 Task: Open Card Card0000000101 in Board Board0000000026 in Workspace WS0000000009 in Trello. Add Member Email0000000033 to Card Card0000000101 in Board Board0000000026 in Workspace WS0000000009 in Trello. Add Purple Label titled Label0000000101 to Card Card0000000101 in Board Board0000000026 in Workspace WS0000000009 in Trello. Add Checklist CL0000000101 to Card Card0000000101 in Board Board0000000026 in Workspace WS0000000009 in Trello. Add Dates with Start Date as Aug 01 2023 and Due Date as Aug 31 2023 to Card Card0000000101 in Board Board0000000026 in Workspace WS0000000009 in Trello
Action: Mouse moved to (375, 370)
Screenshot: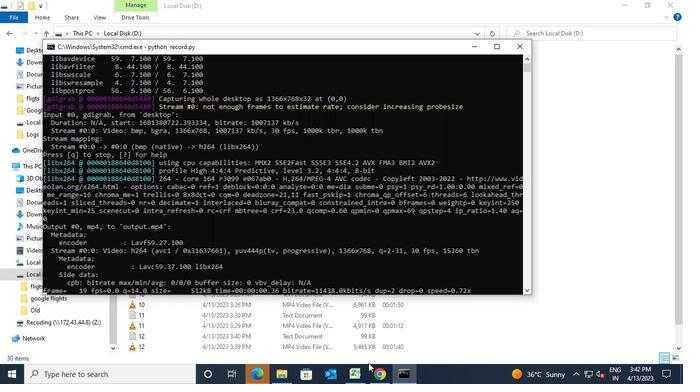 
Action: Mouse pressed left at (375, 370)
Screenshot: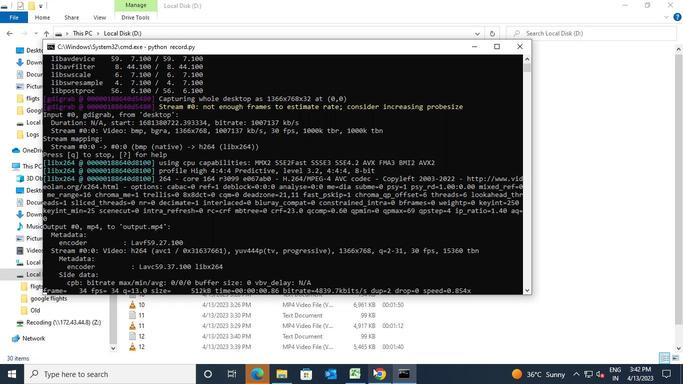 
Action: Mouse moved to (257, 205)
Screenshot: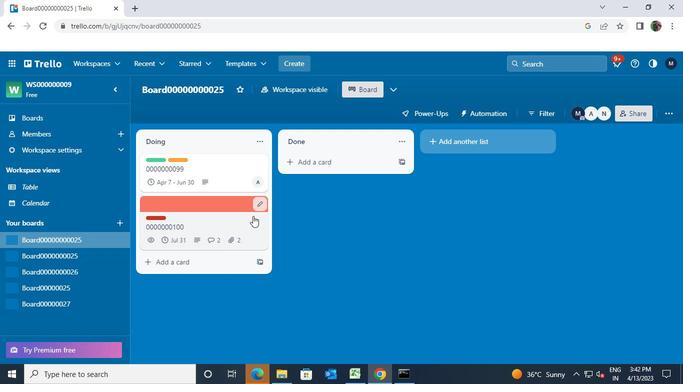 
Action: Mouse pressed left at (257, 205)
Screenshot: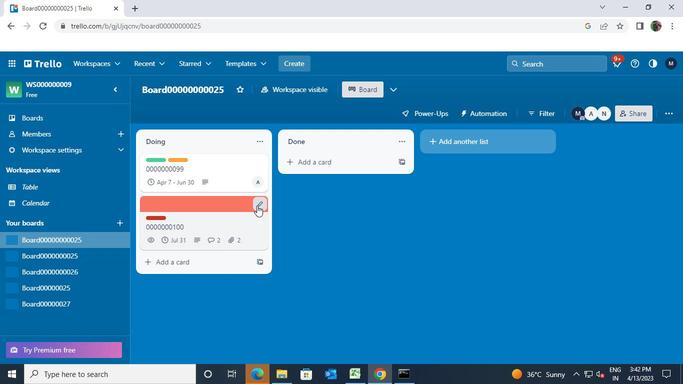 
Action: Mouse moved to (289, 204)
Screenshot: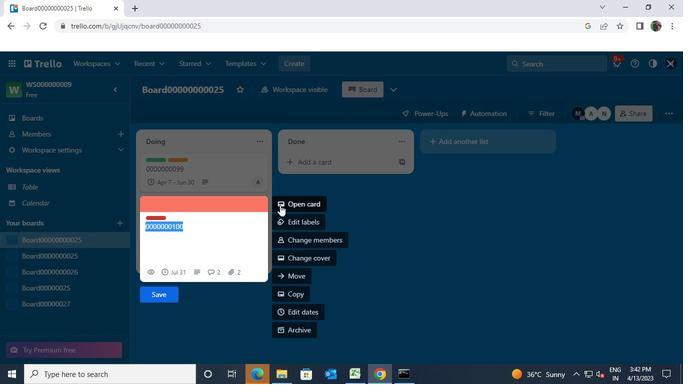 
Action: Mouse pressed left at (289, 204)
Screenshot: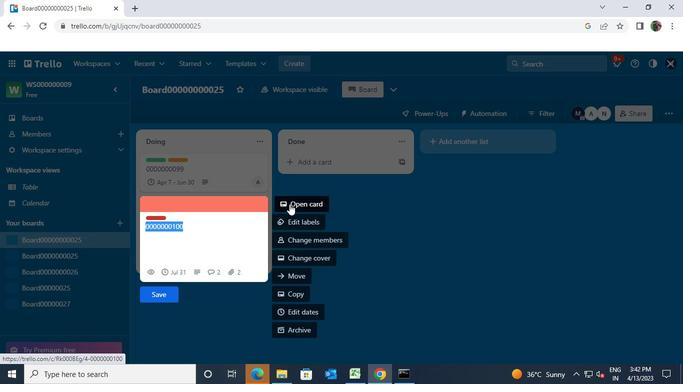 
Action: Mouse moved to (466, 238)
Screenshot: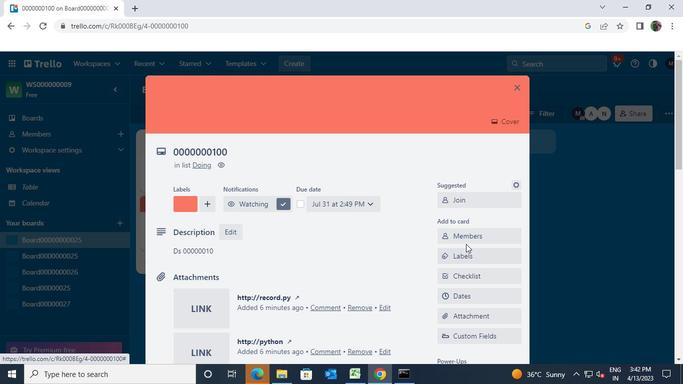 
Action: Mouse pressed left at (466, 238)
Screenshot: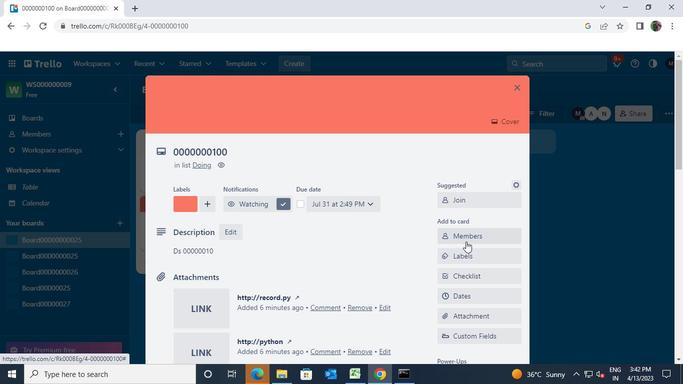 
Action: Mouse moved to (482, 105)
Screenshot: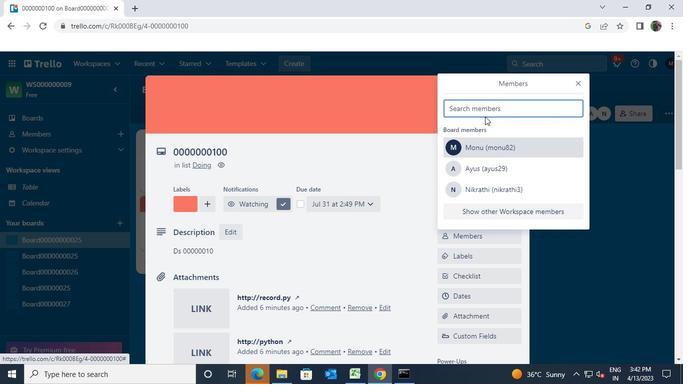 
Action: Mouse pressed left at (482, 105)
Screenshot: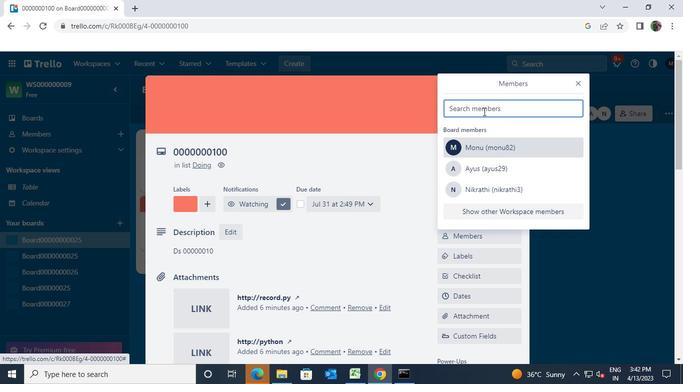 
Action: Mouse moved to (481, 105)
Screenshot: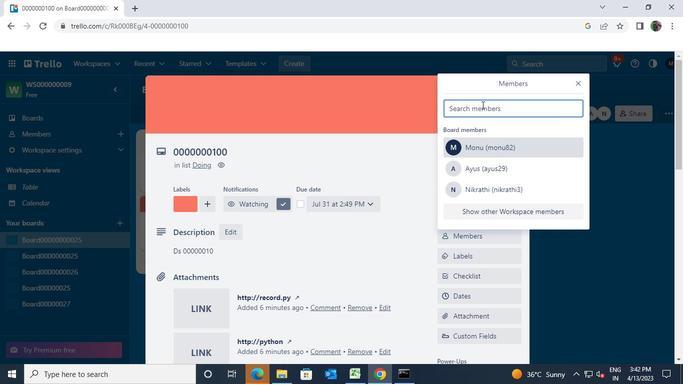 
Action: Keyboard v
Screenshot: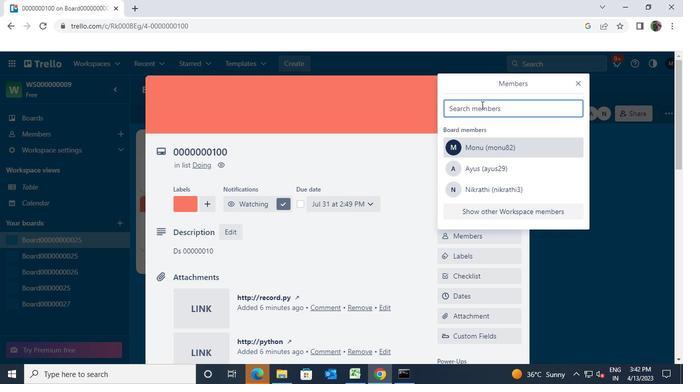 
Action: Keyboard i
Screenshot: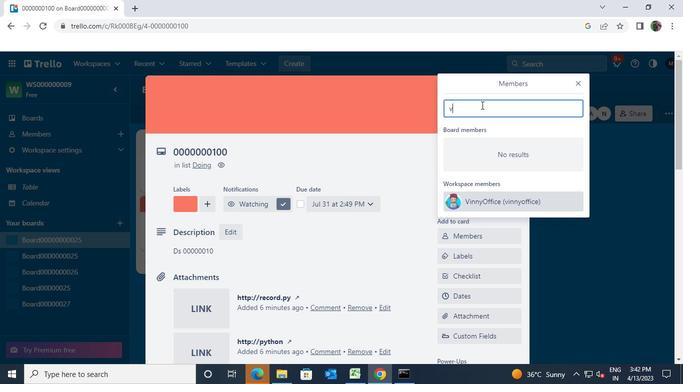 
Action: Keyboard n
Screenshot: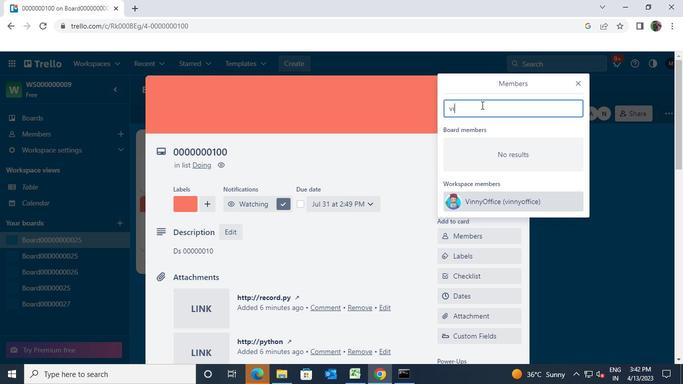 
Action: Keyboard n
Screenshot: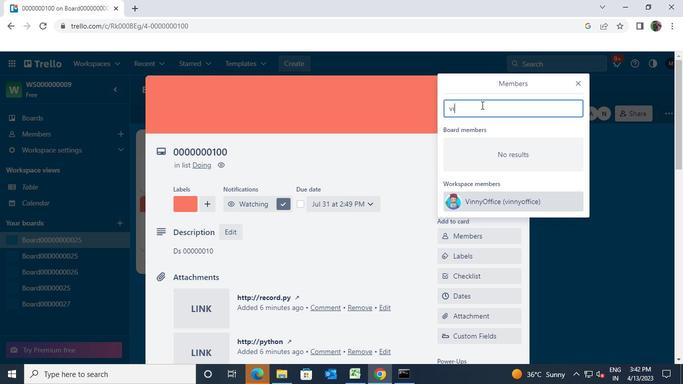 
Action: Keyboard y
Screenshot: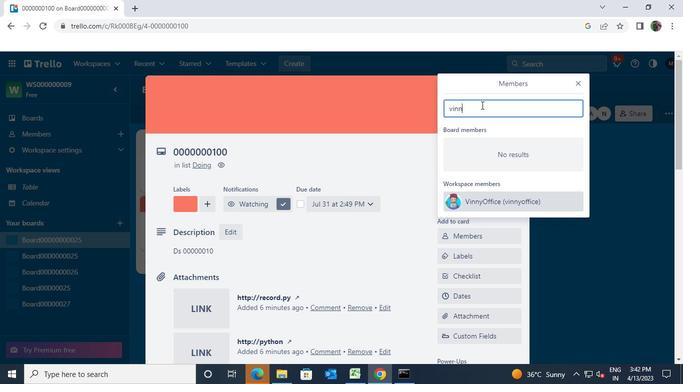 
Action: Keyboard o
Screenshot: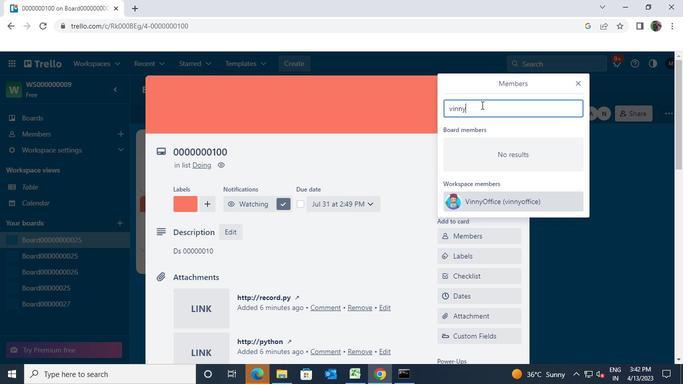 
Action: Keyboard f
Screenshot: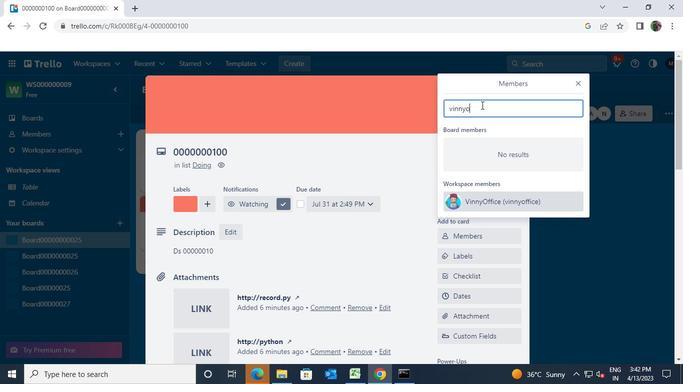 
Action: Keyboard f
Screenshot: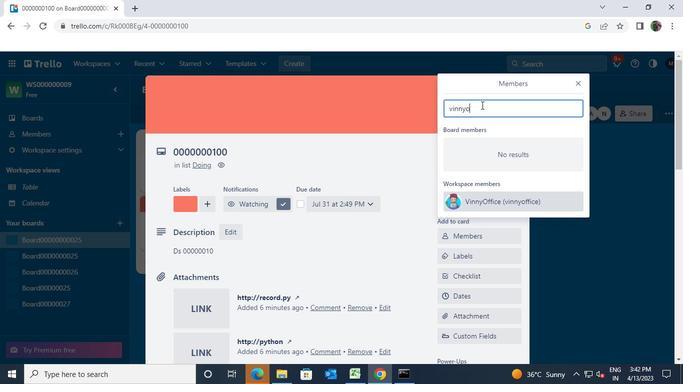 
Action: Keyboard i
Screenshot: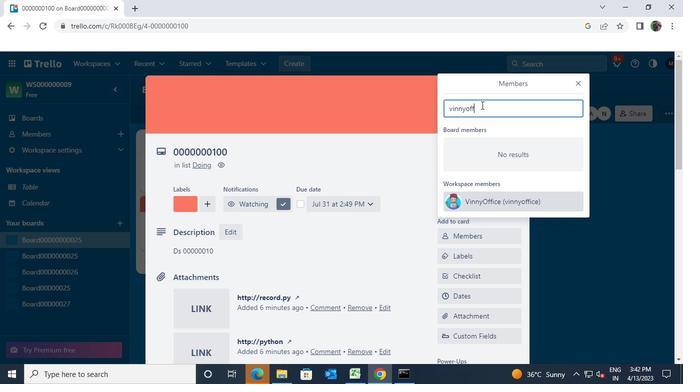 
Action: Keyboard c
Screenshot: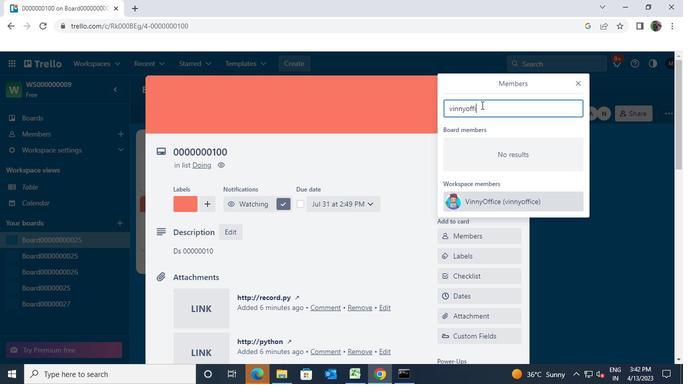
Action: Keyboard e
Screenshot: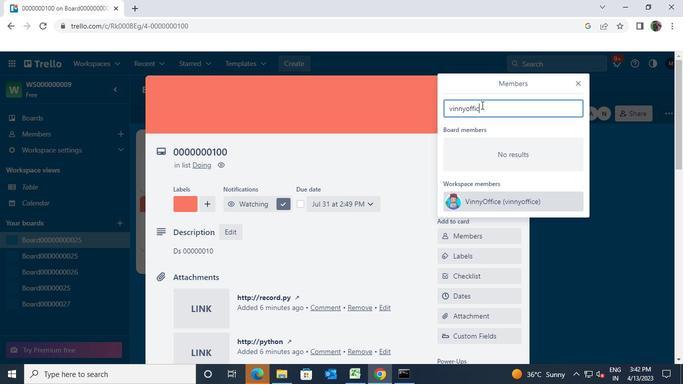
Action: Keyboard <98>
Screenshot: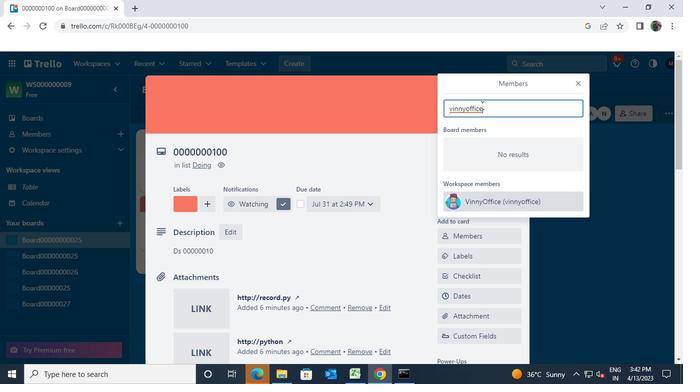 
Action: Keyboard Key.shift
Screenshot: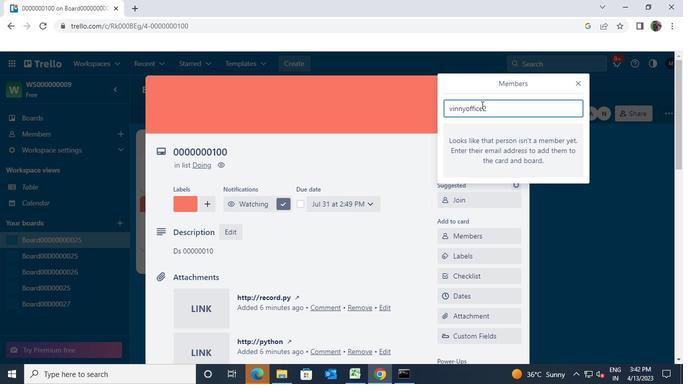 
Action: Keyboard @
Screenshot: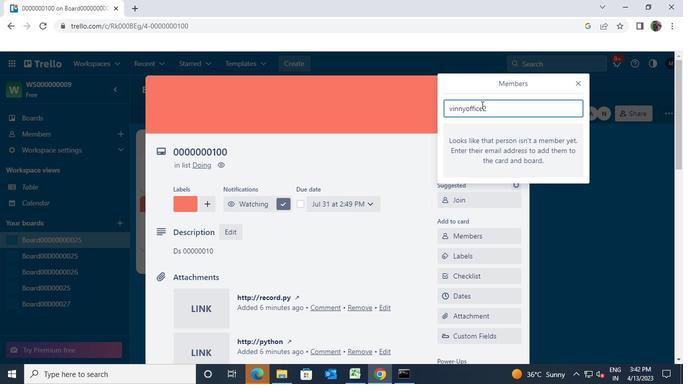 
Action: Keyboard g
Screenshot: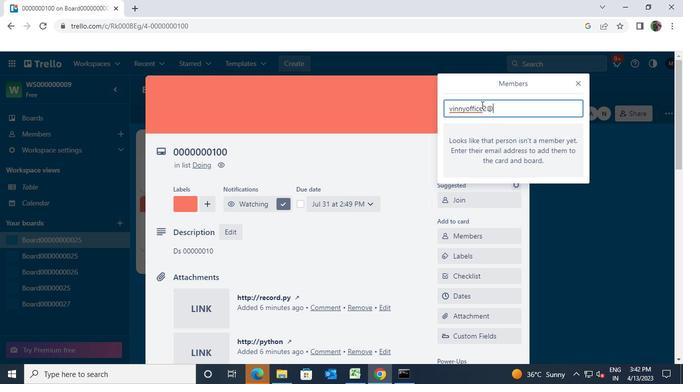 
Action: Keyboard m
Screenshot: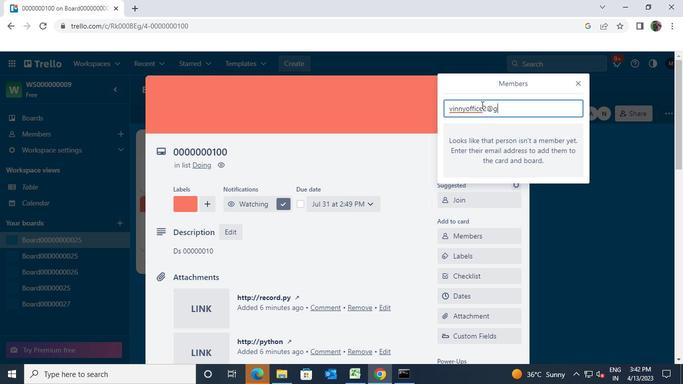 
Action: Keyboard a
Screenshot: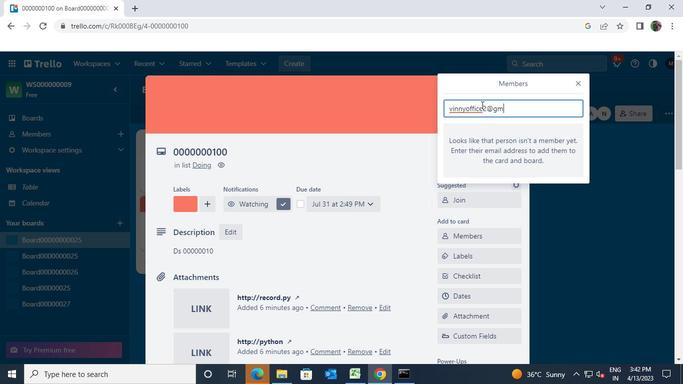 
Action: Keyboard i
Screenshot: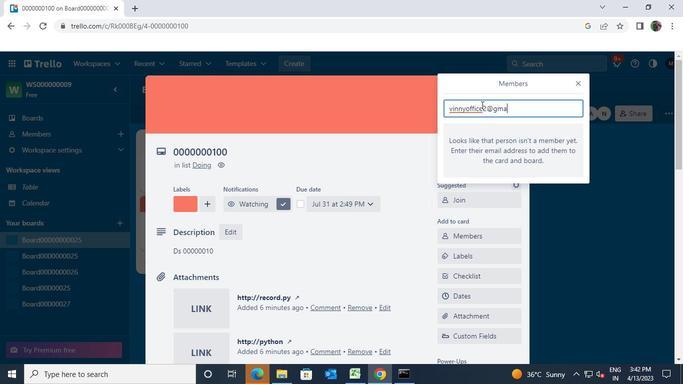
Action: Keyboard l
Screenshot: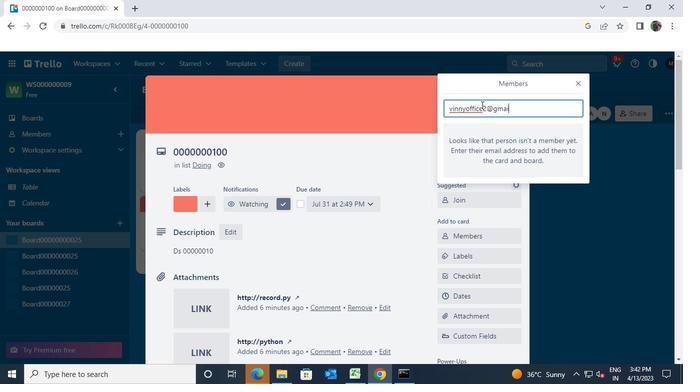 
Action: Keyboard .
Screenshot: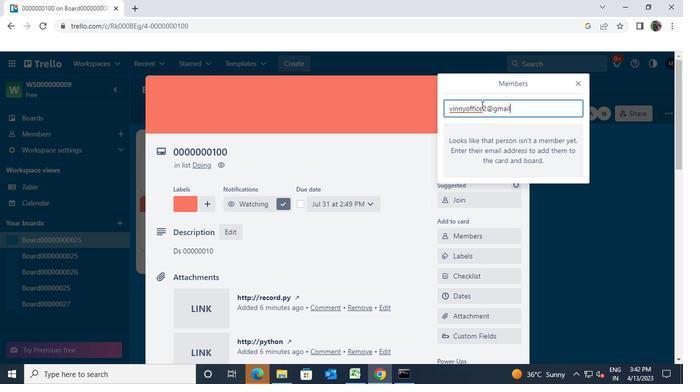 
Action: Keyboard c
Screenshot: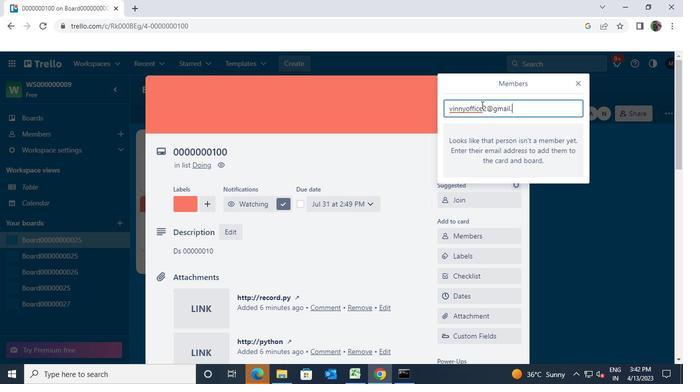 
Action: Keyboard o
Screenshot: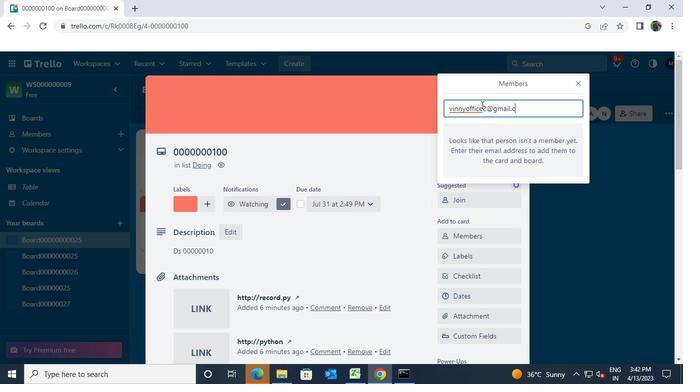 
Action: Keyboard m
Screenshot: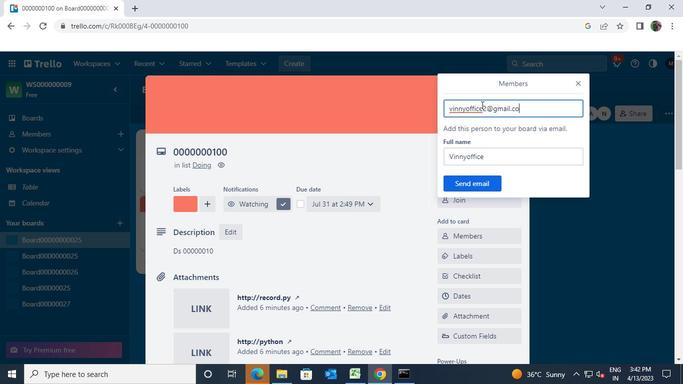 
Action: Mouse moved to (489, 183)
Screenshot: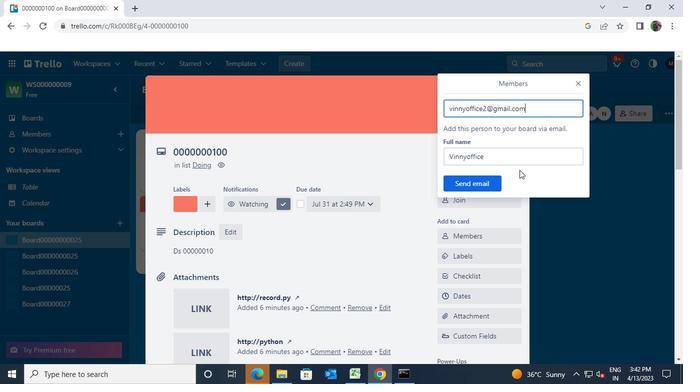 
Action: Mouse pressed left at (489, 183)
Screenshot: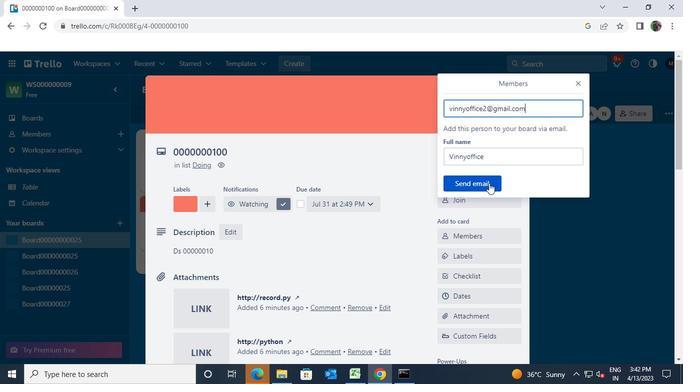 
Action: Mouse moved to (513, 90)
Screenshot: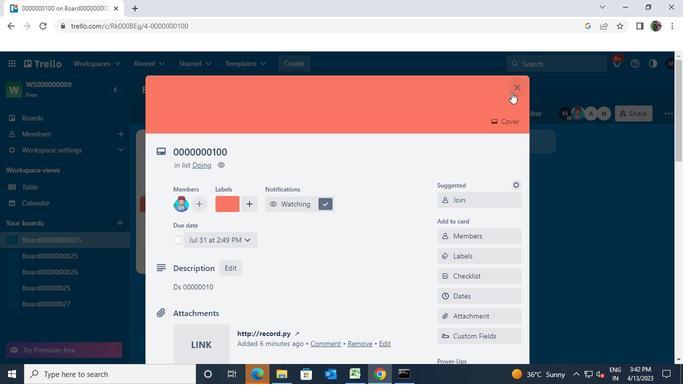 
Action: Mouse pressed left at (513, 90)
Screenshot: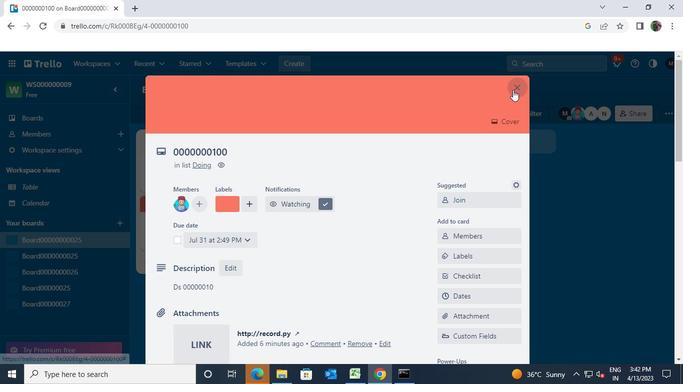 
Action: Mouse moved to (258, 203)
Screenshot: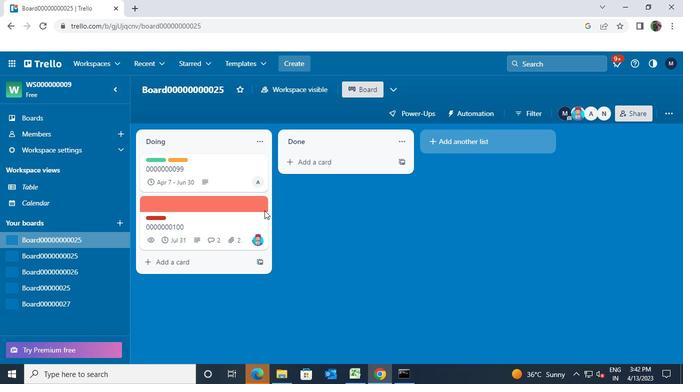 
Action: Mouse pressed left at (258, 203)
Screenshot: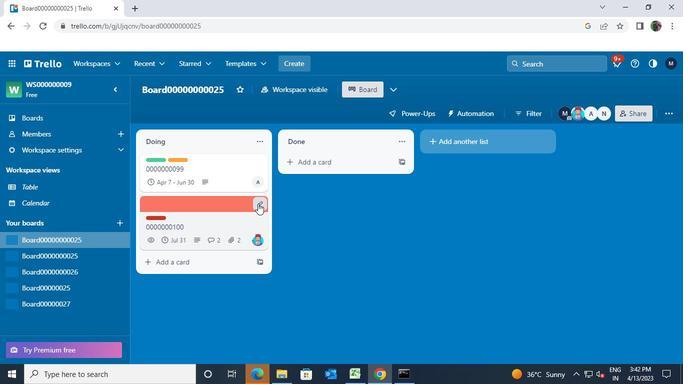
Action: Mouse moved to (304, 224)
Screenshot: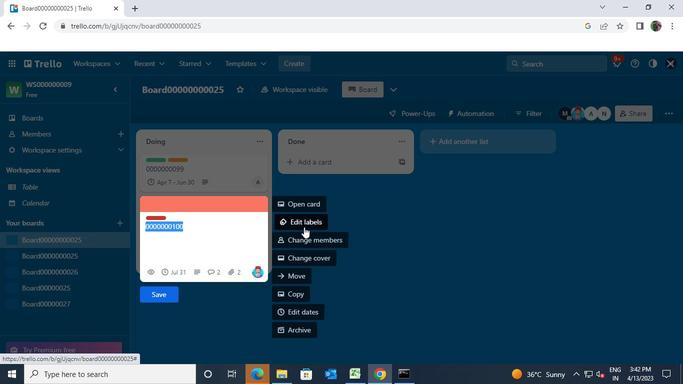 
Action: Mouse pressed left at (304, 224)
Screenshot: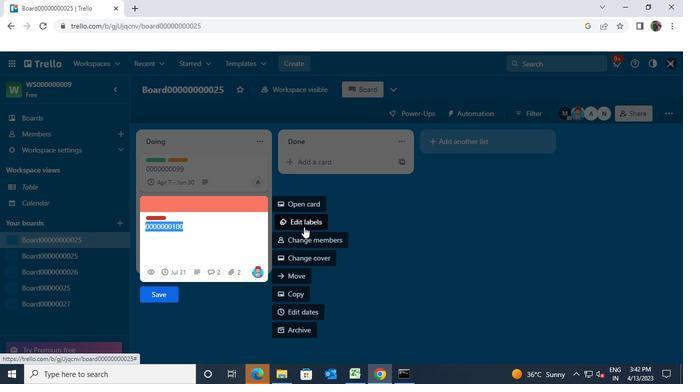 
Action: Mouse moved to (359, 281)
Screenshot: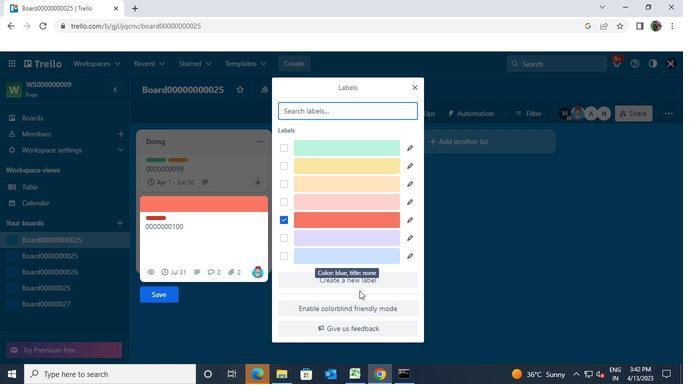
Action: Mouse pressed left at (359, 281)
Screenshot: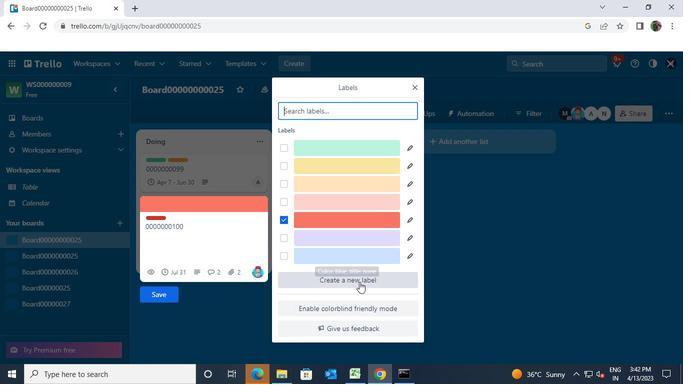 
Action: Mouse moved to (292, 236)
Screenshot: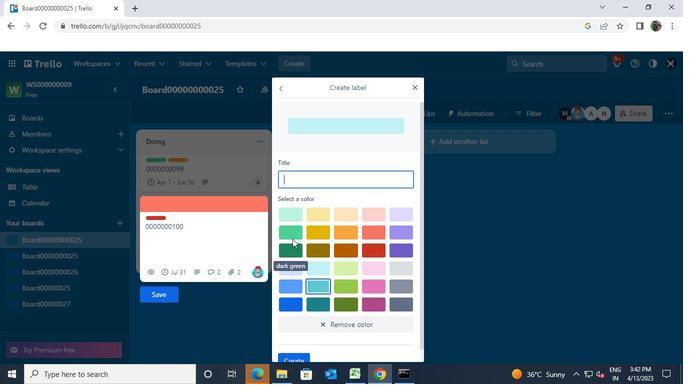 
Action: Mouse pressed left at (292, 236)
Screenshot: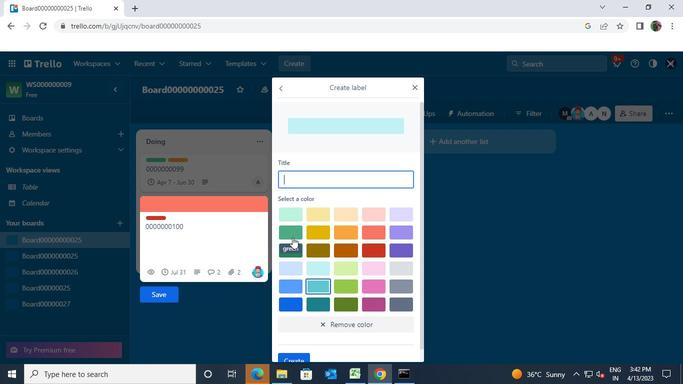 
Action: Mouse moved to (297, 342)
Screenshot: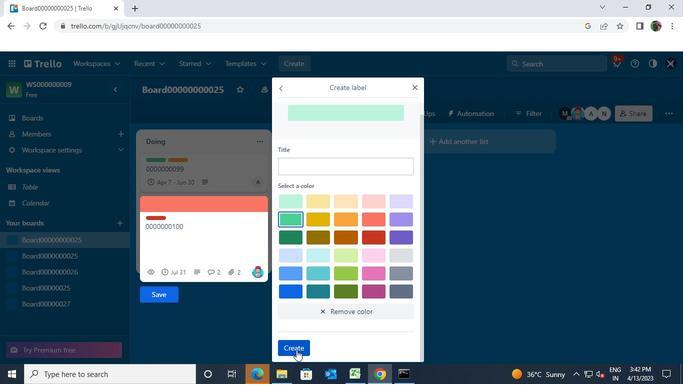 
Action: Mouse pressed left at (297, 342)
Screenshot: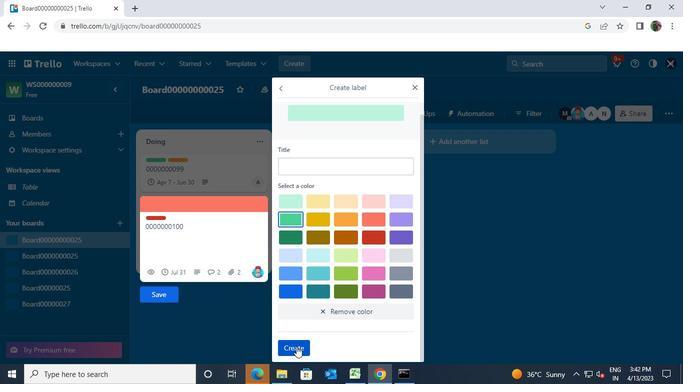 
Action: Mouse moved to (170, 295)
Screenshot: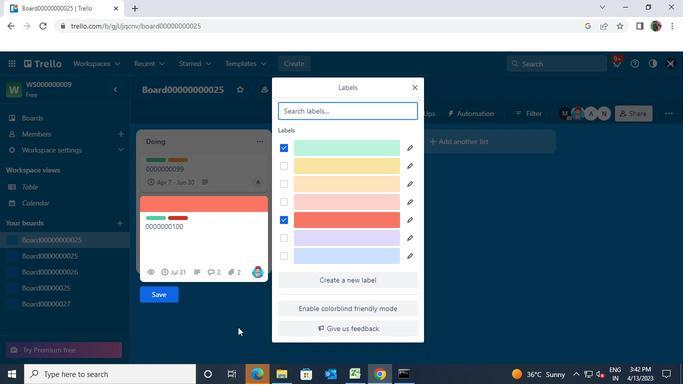 
Action: Mouse pressed left at (170, 295)
Screenshot: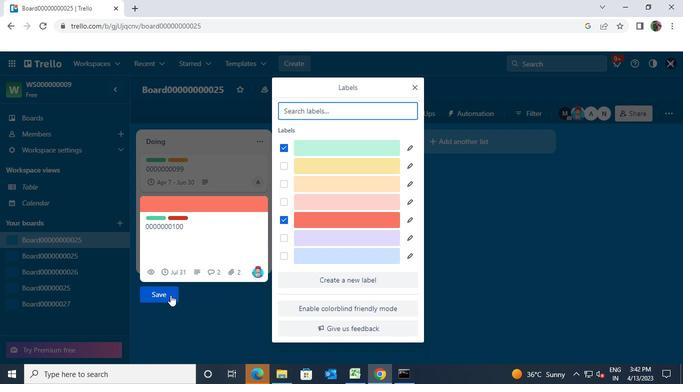 
Action: Mouse moved to (260, 207)
Screenshot: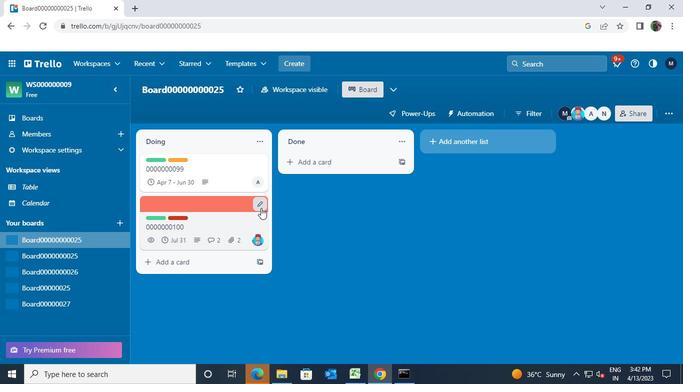 
Action: Mouse pressed left at (260, 207)
Screenshot: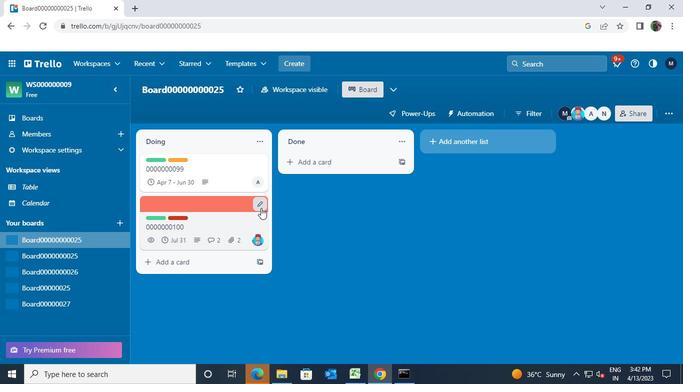 
Action: Mouse moved to (312, 207)
Screenshot: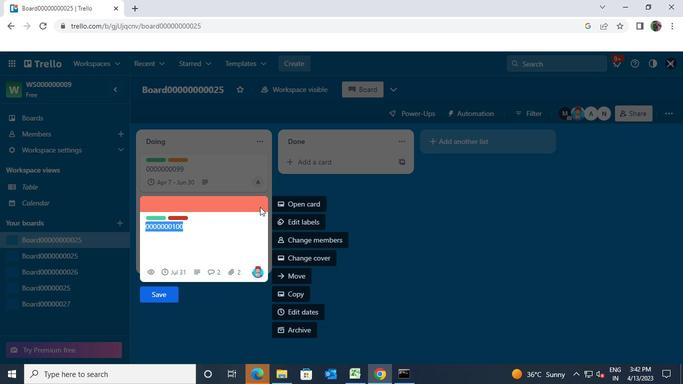 
Action: Mouse pressed left at (312, 207)
Screenshot: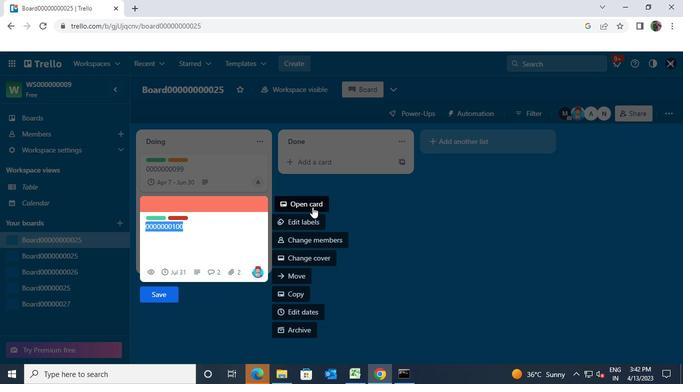 
Action: Mouse moved to (469, 277)
Screenshot: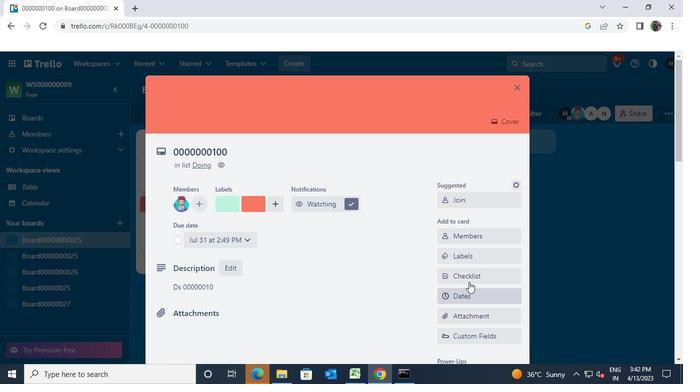 
Action: Mouse pressed left at (469, 277)
Screenshot: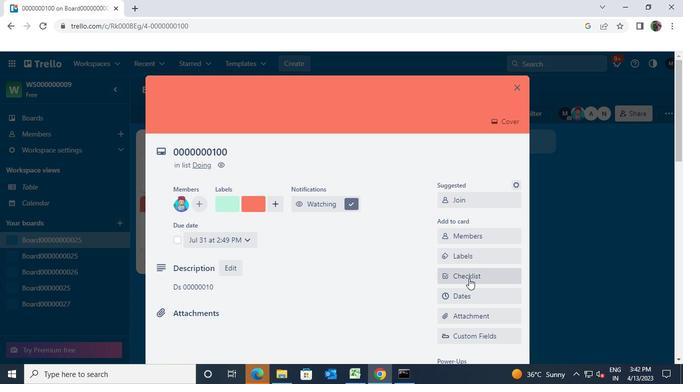 
Action: Keyboard Key.shift
Screenshot: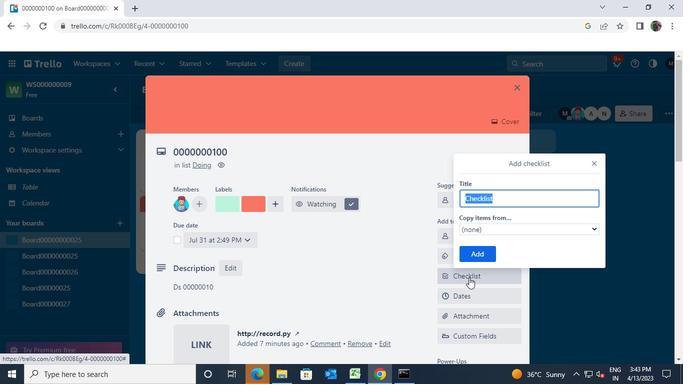 
Action: Keyboard C
Screenshot: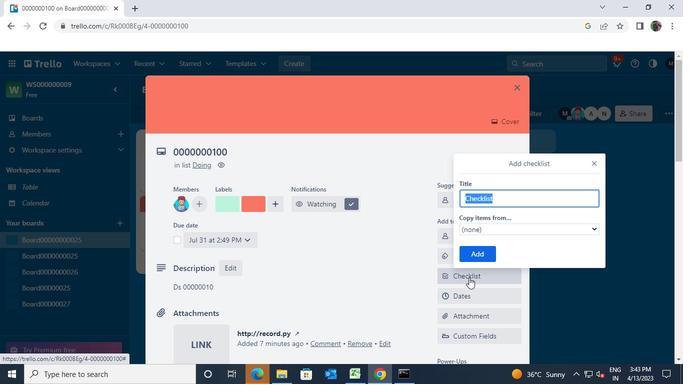 
Action: Keyboard l
Screenshot: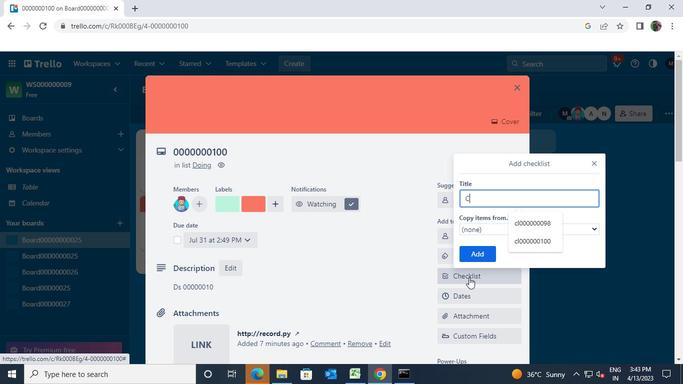 
Action: Keyboard <96>
Screenshot: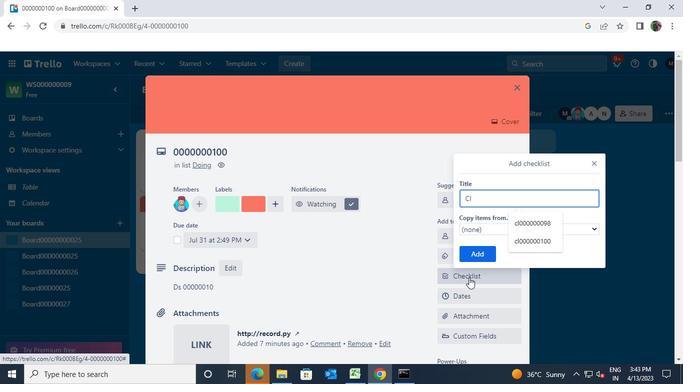
Action: Keyboard <96>
Screenshot: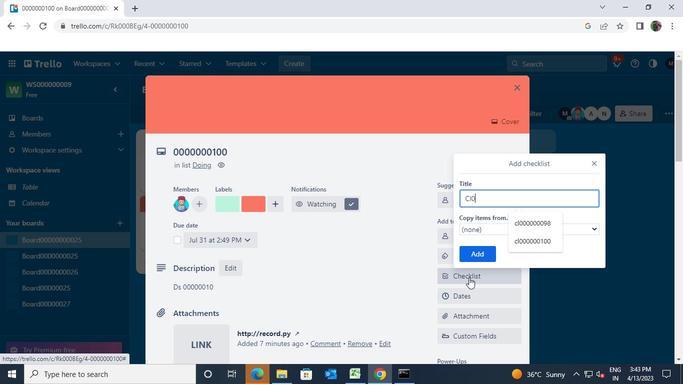 
Action: Keyboard <96>
Screenshot: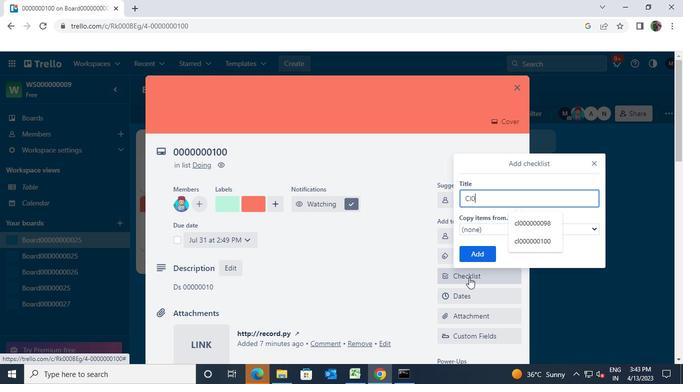 
Action: Keyboard <96>
Screenshot: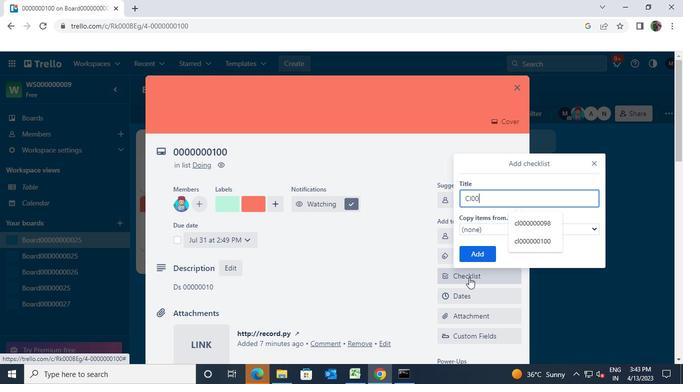 
Action: Keyboard <96>
Screenshot: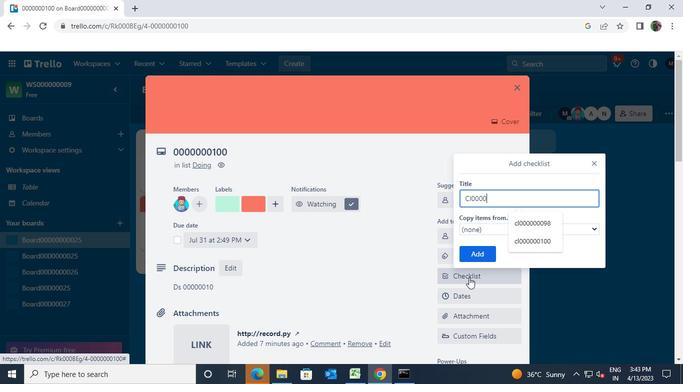 
Action: Keyboard <96>
Screenshot: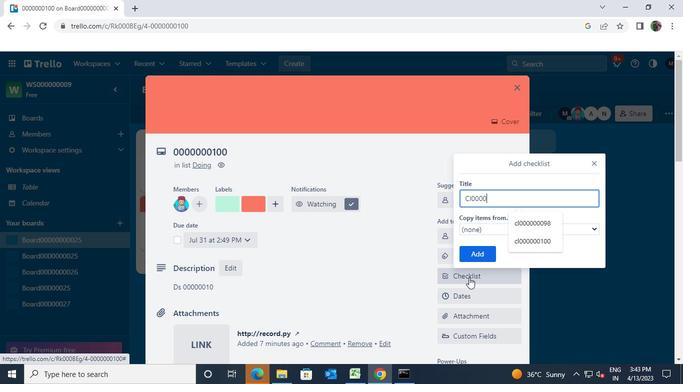 
Action: Keyboard <96>
Screenshot: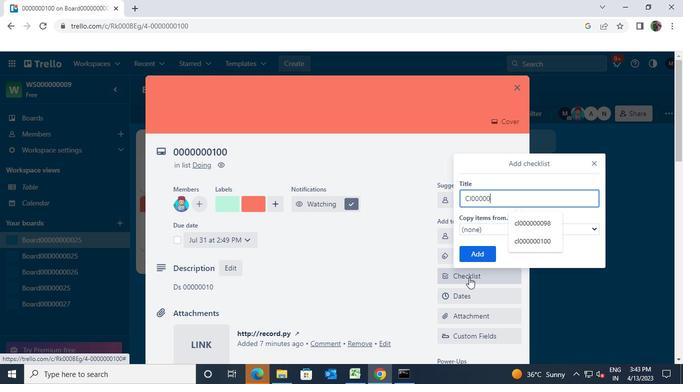 
Action: Keyboard <97>
Screenshot: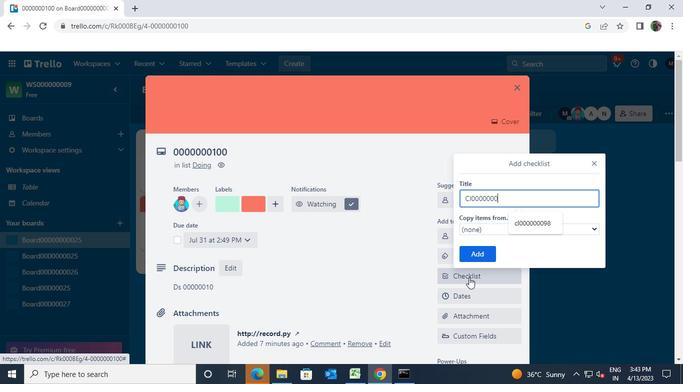 
Action: Keyboard <96>
Screenshot: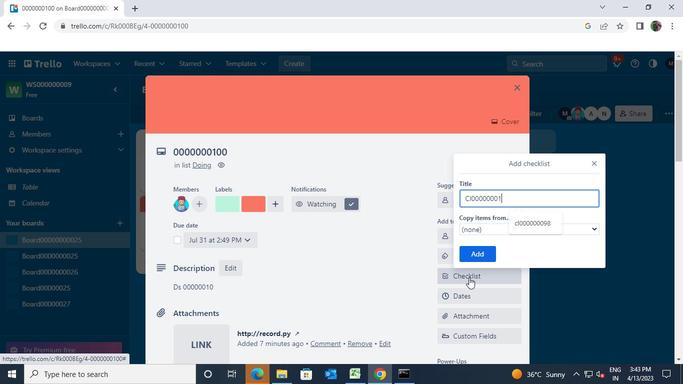 
Action: Keyboard <97>
Screenshot: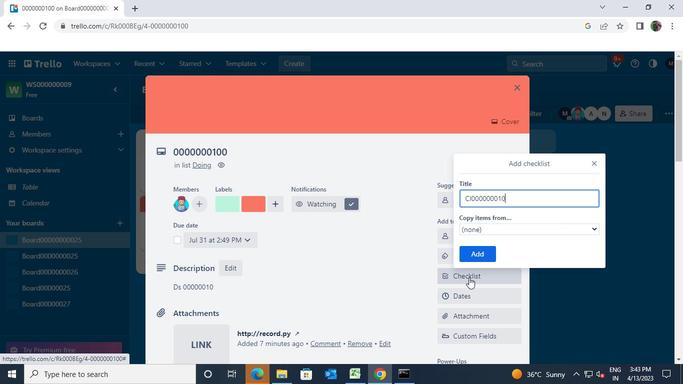 
Action: Mouse moved to (479, 259)
Screenshot: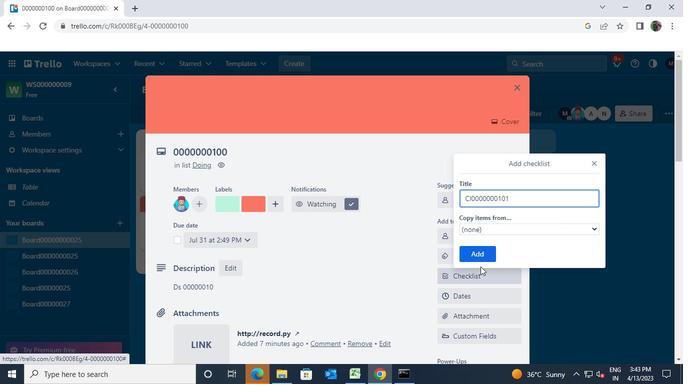 
Action: Mouse pressed left at (479, 259)
Screenshot: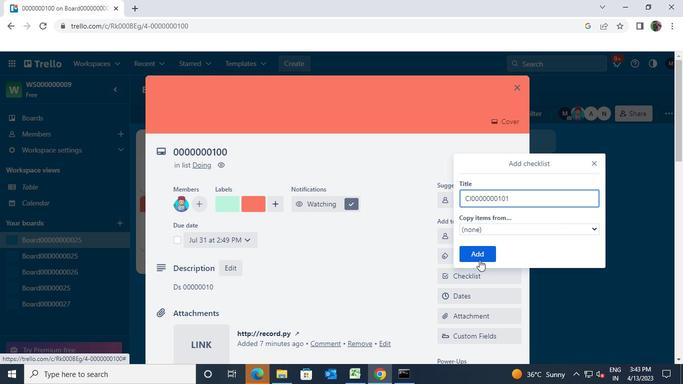 
Action: Mouse moved to (515, 93)
Screenshot: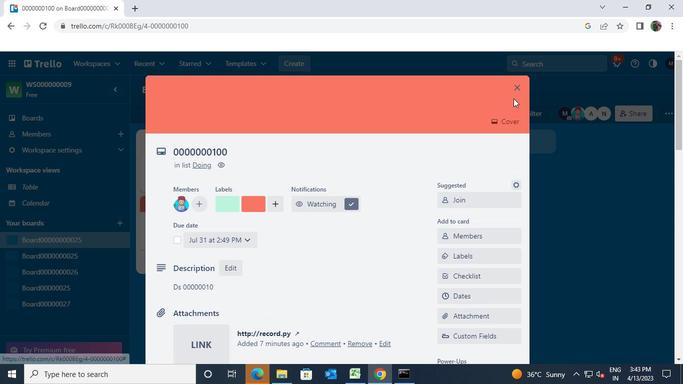 
Action: Mouse pressed left at (515, 93)
Screenshot: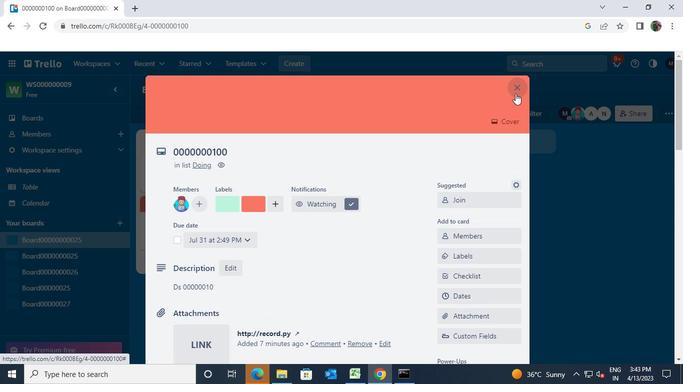 
Action: Mouse moved to (254, 209)
Screenshot: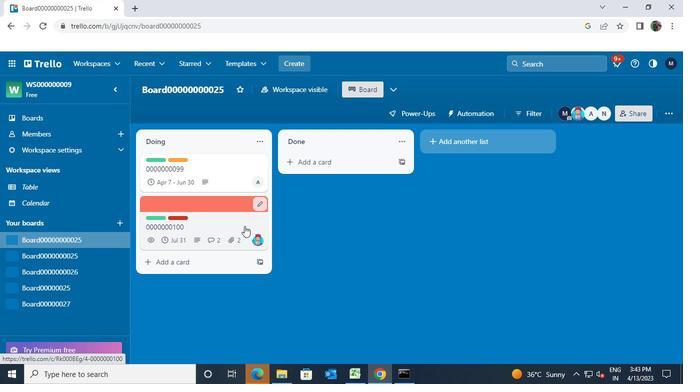 
Action: Mouse pressed left at (254, 209)
Screenshot: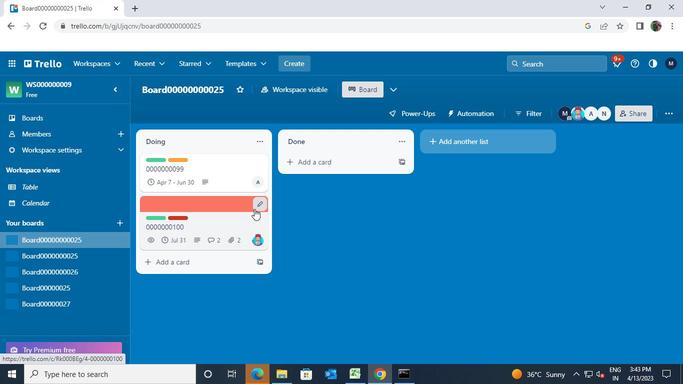 
Action: Mouse moved to (292, 201)
Screenshot: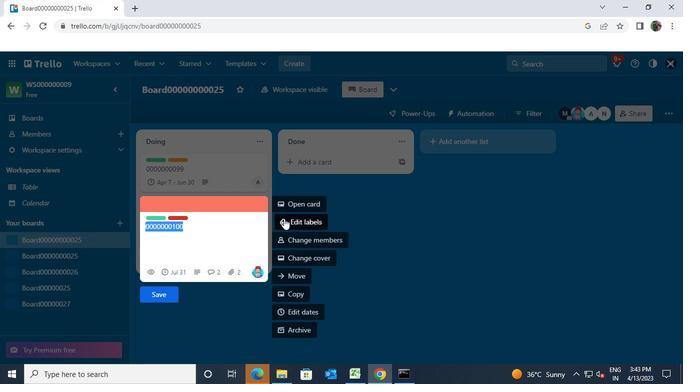 
Action: Mouse pressed left at (292, 201)
Screenshot: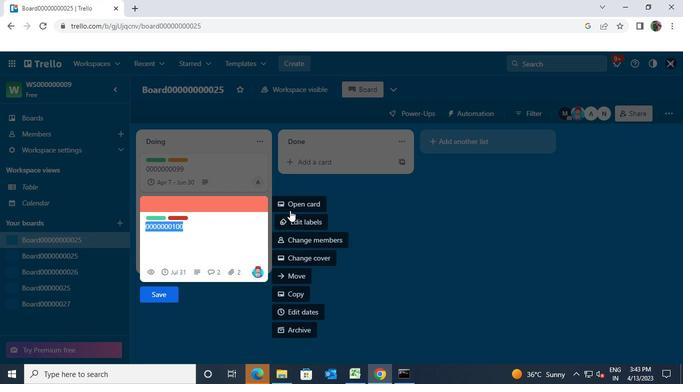 
Action: Mouse moved to (473, 293)
Screenshot: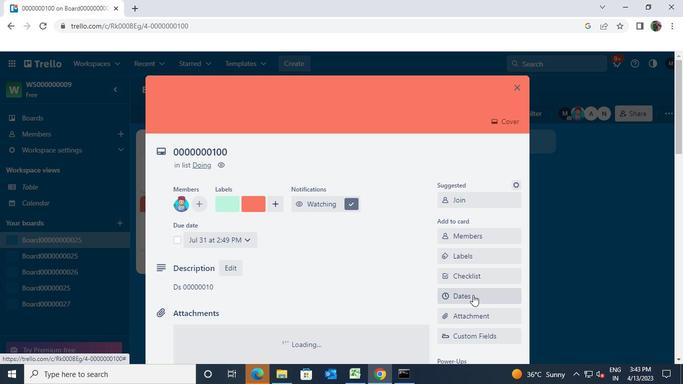 
Action: Mouse pressed left at (473, 293)
Screenshot: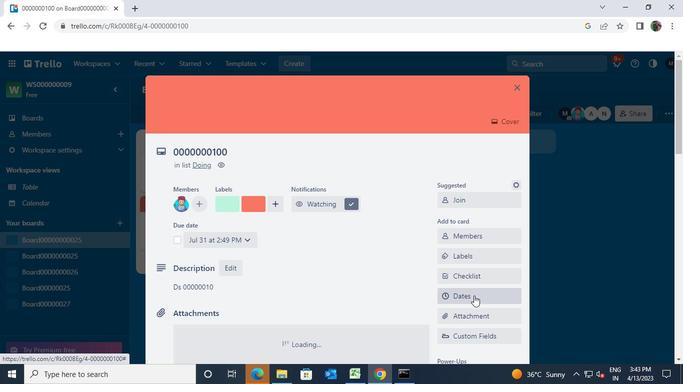 
Action: Mouse moved to (578, 112)
Screenshot: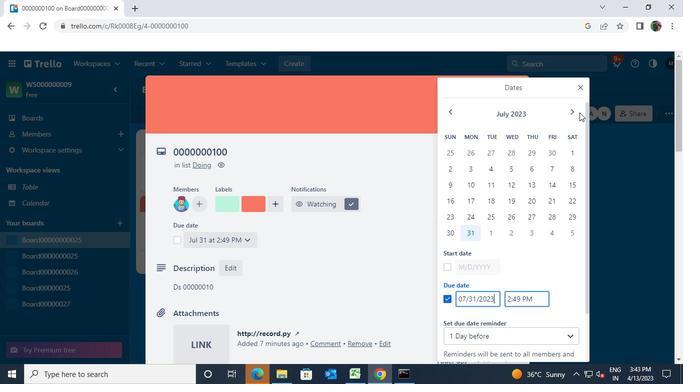 
Action: Mouse pressed left at (578, 112)
Screenshot: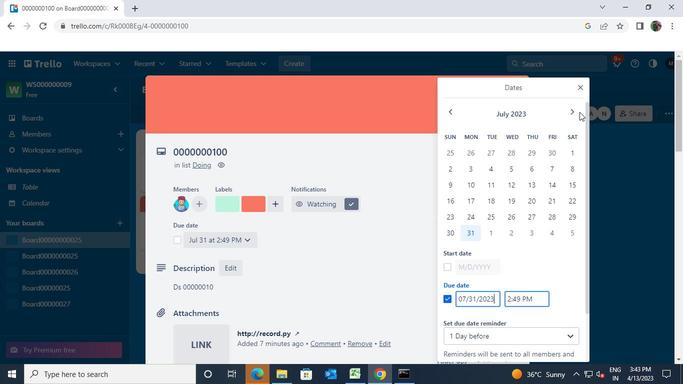 
Action: Mouse moved to (578, 112)
Screenshot: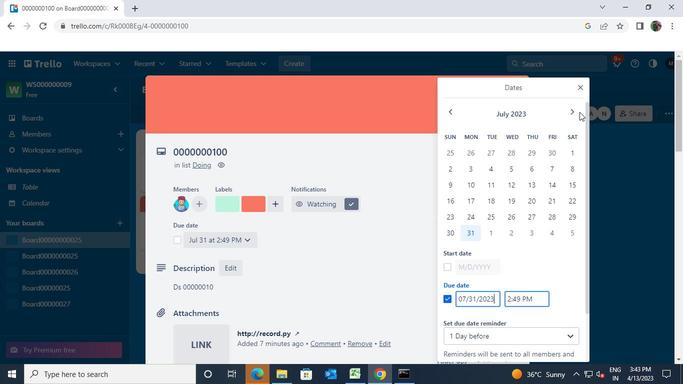 
Action: Mouse pressed left at (578, 112)
Screenshot: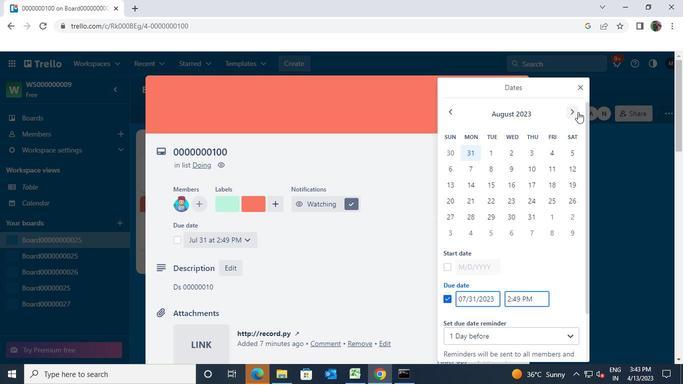 
Action: Mouse moved to (450, 114)
Screenshot: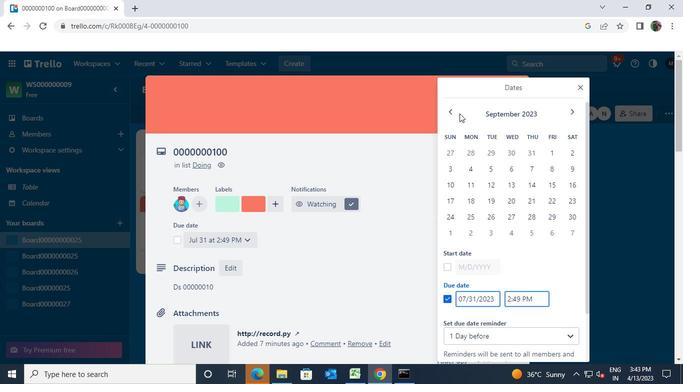 
Action: Mouse pressed left at (450, 114)
Screenshot: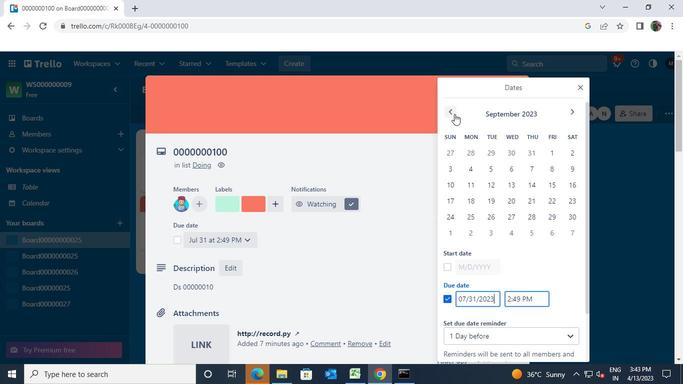 
Action: Mouse moved to (495, 153)
Screenshot: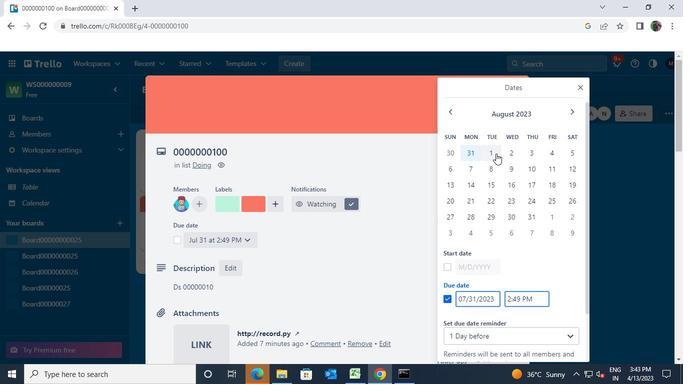 
Action: Mouse pressed left at (495, 153)
Screenshot: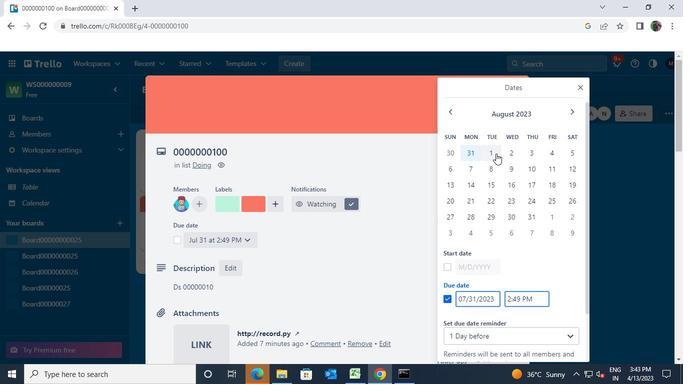 
Action: Mouse moved to (534, 214)
Screenshot: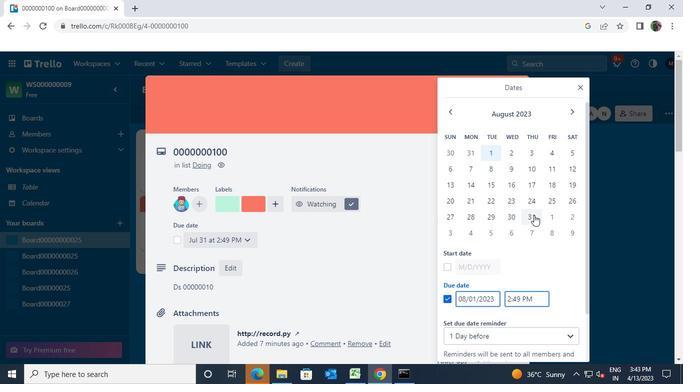 
Action: Mouse pressed left at (534, 214)
Screenshot: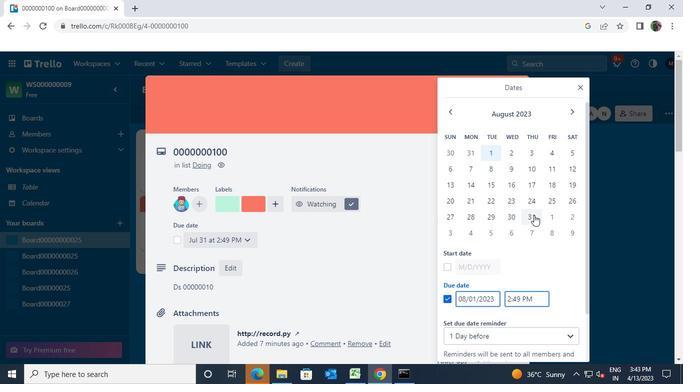
Action: Mouse moved to (504, 325)
Screenshot: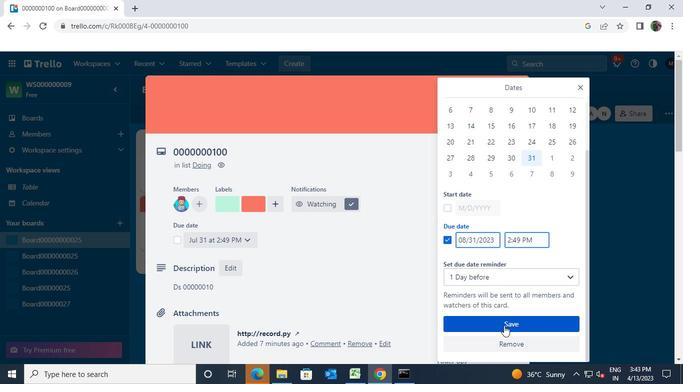 
Action: Mouse pressed left at (504, 325)
Screenshot: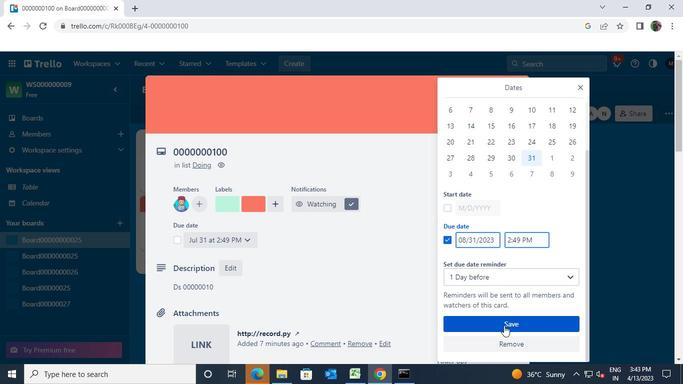 
Action: Mouse moved to (515, 90)
Screenshot: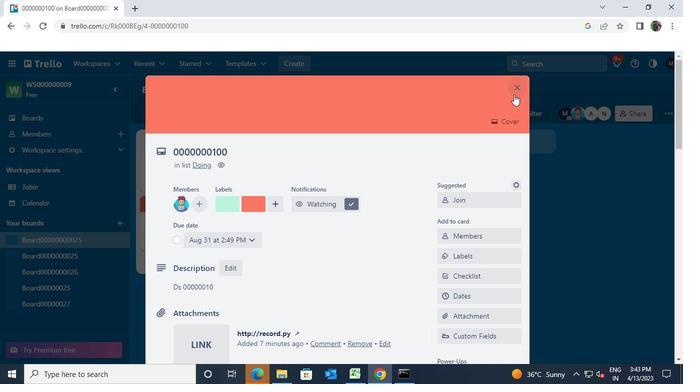 
Action: Mouse pressed left at (515, 90)
Screenshot: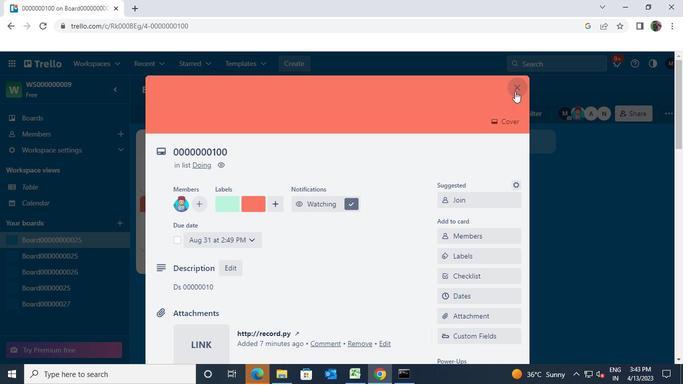 
Action: Mouse moved to (448, 306)
Screenshot: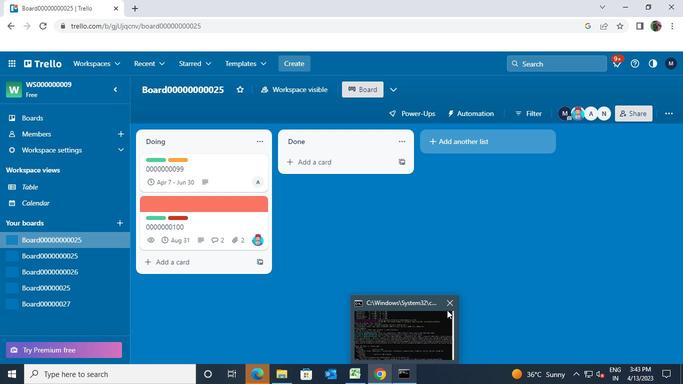 
Action: Mouse pressed left at (448, 306)
Screenshot: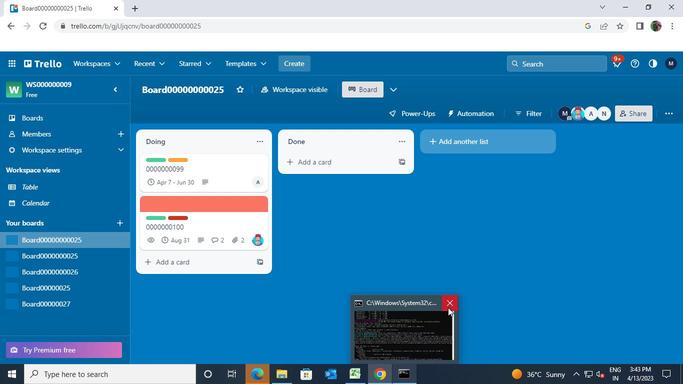 
